 Task: Send an urgent email to Shubham Jain with the message 'This is an urgent task'.
Action: Mouse moved to (17, 138)
Screenshot: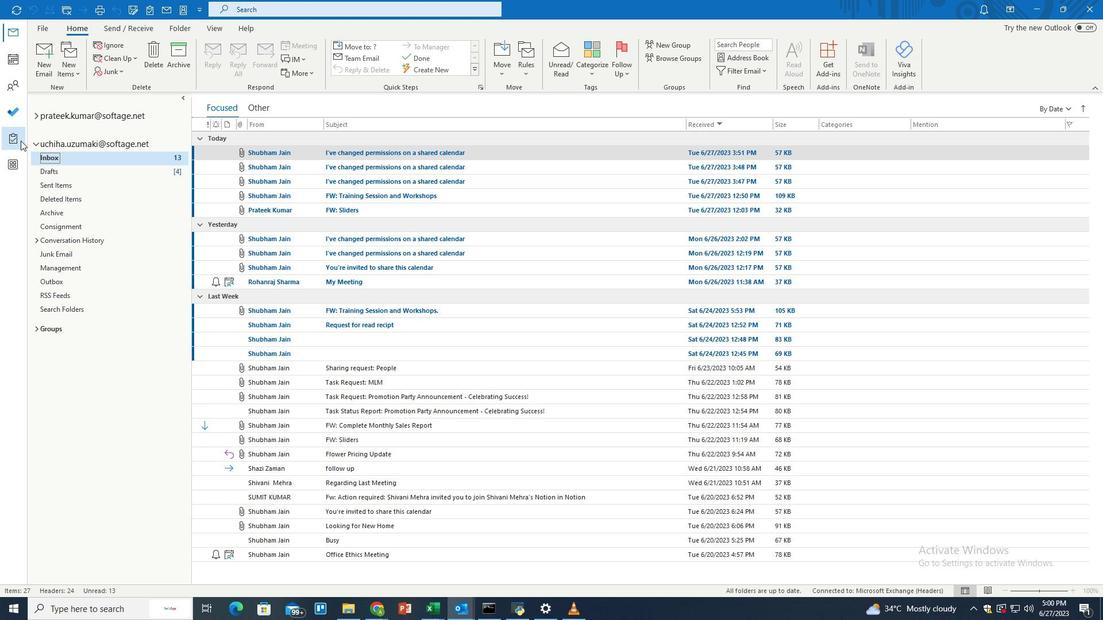 
Action: Mouse pressed left at (17, 138)
Screenshot: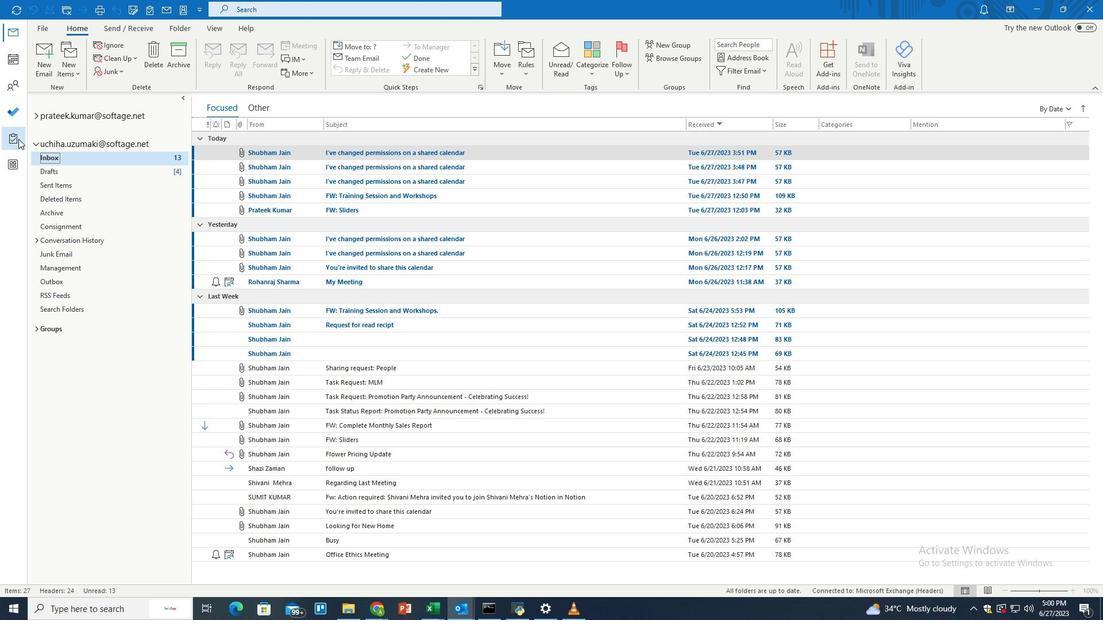
Action: Mouse moved to (279, 521)
Screenshot: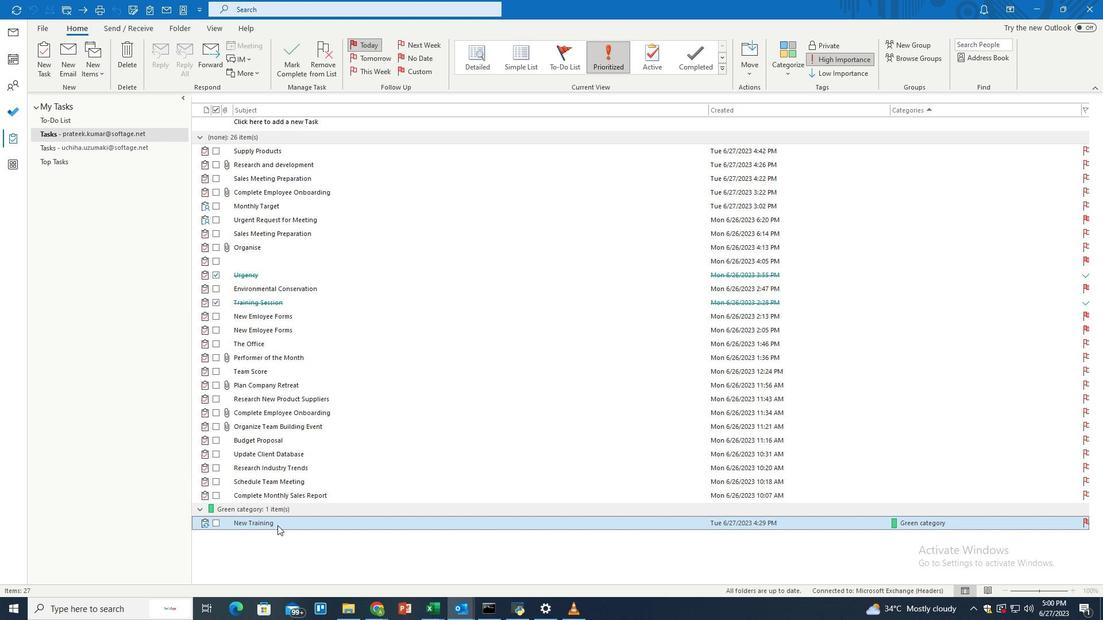 
Action: Mouse pressed left at (279, 521)
Screenshot: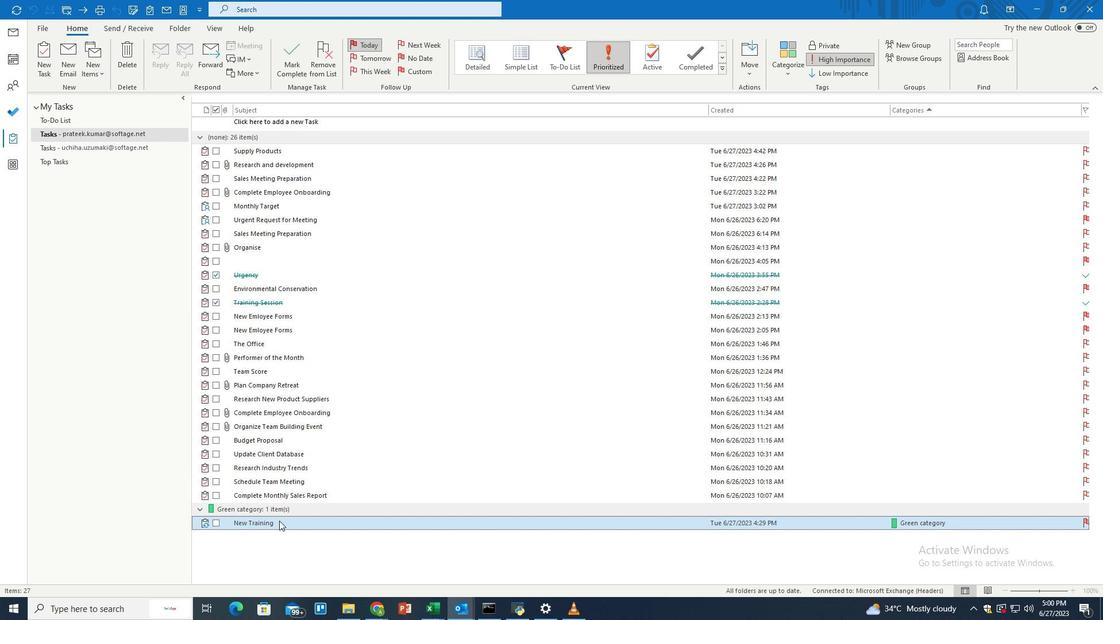 
Action: Key pressed ctrl+C
Screenshot: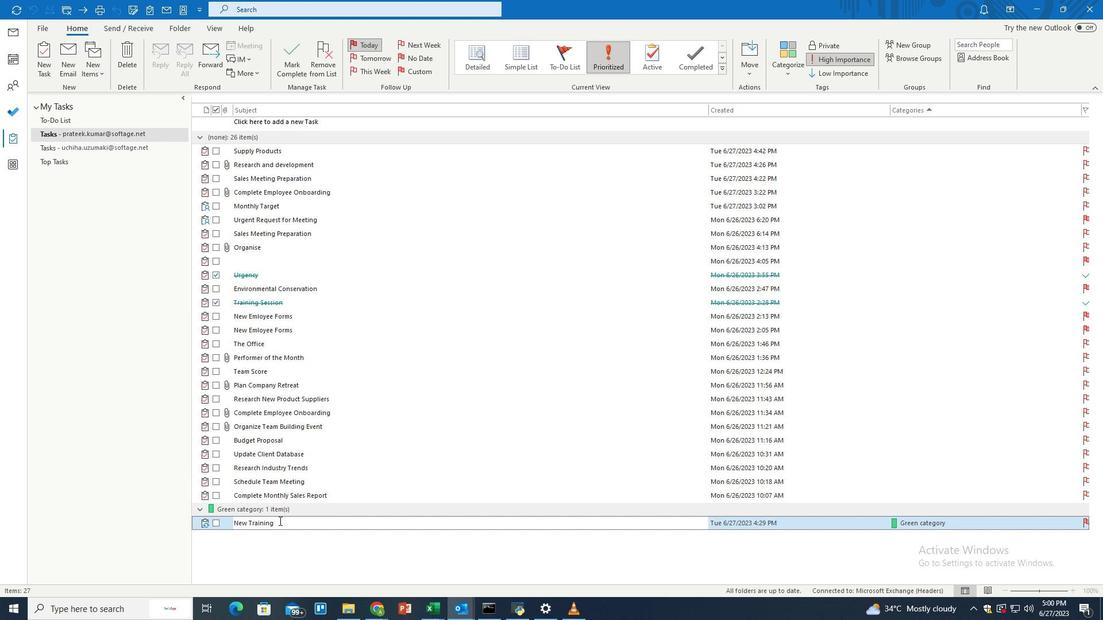 
Action: Mouse moved to (6, 34)
Screenshot: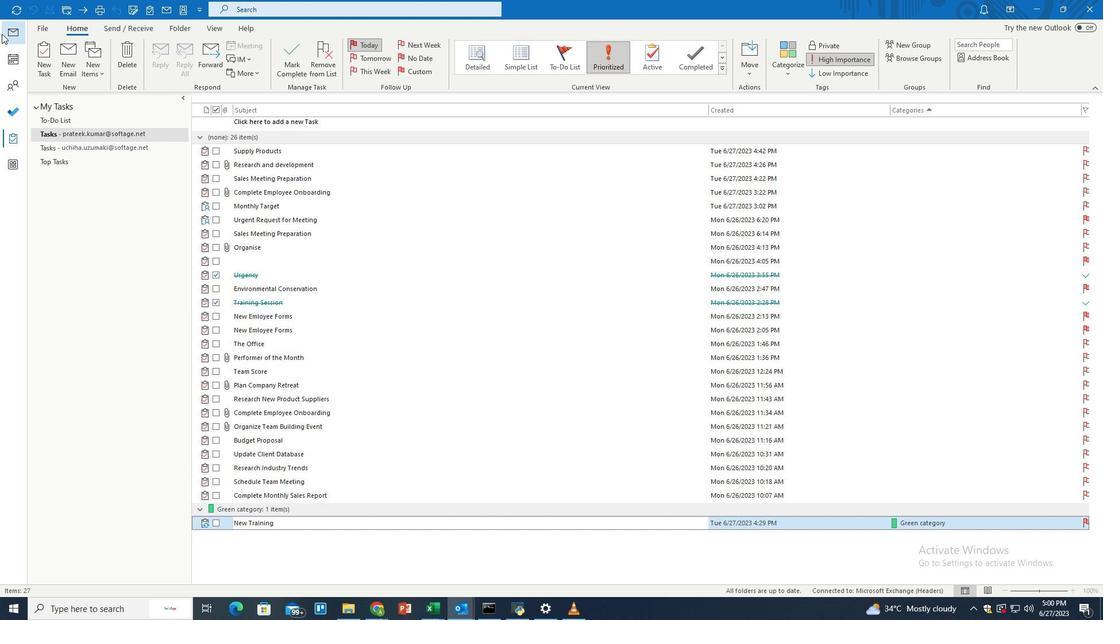 
Action: Mouse pressed left at (6, 34)
Screenshot: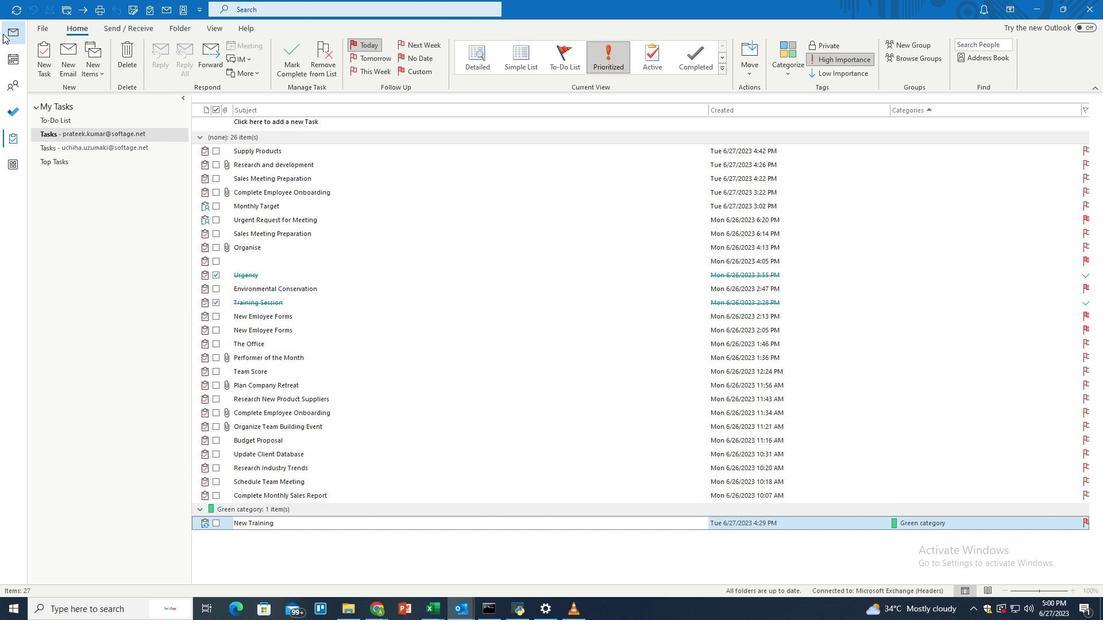 
Action: Mouse moved to (50, 54)
Screenshot: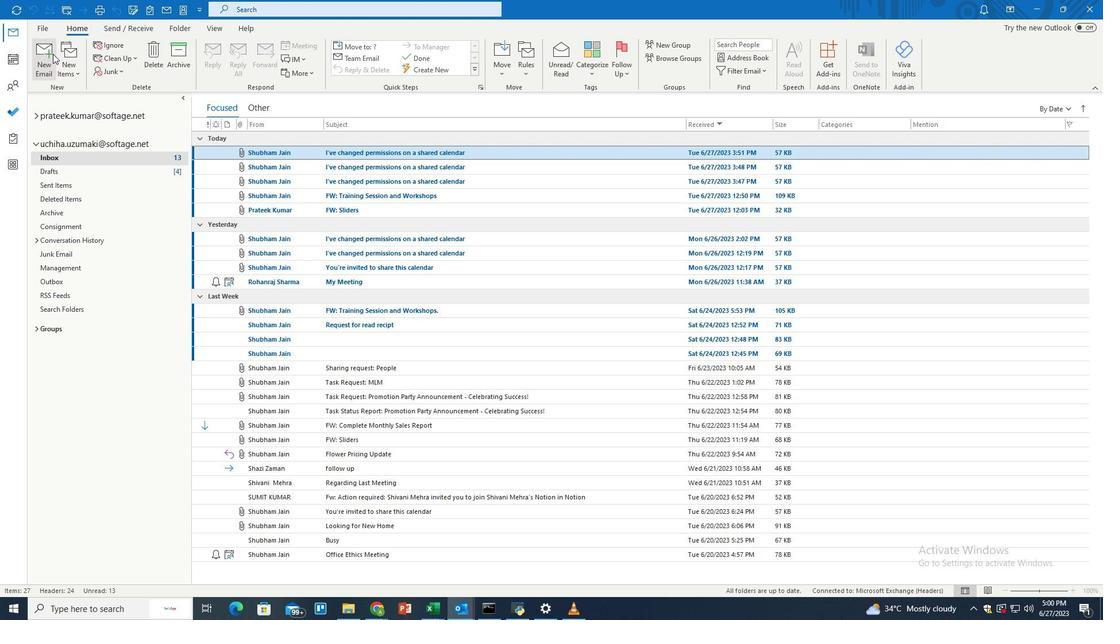 
Action: Mouse pressed left at (50, 54)
Screenshot: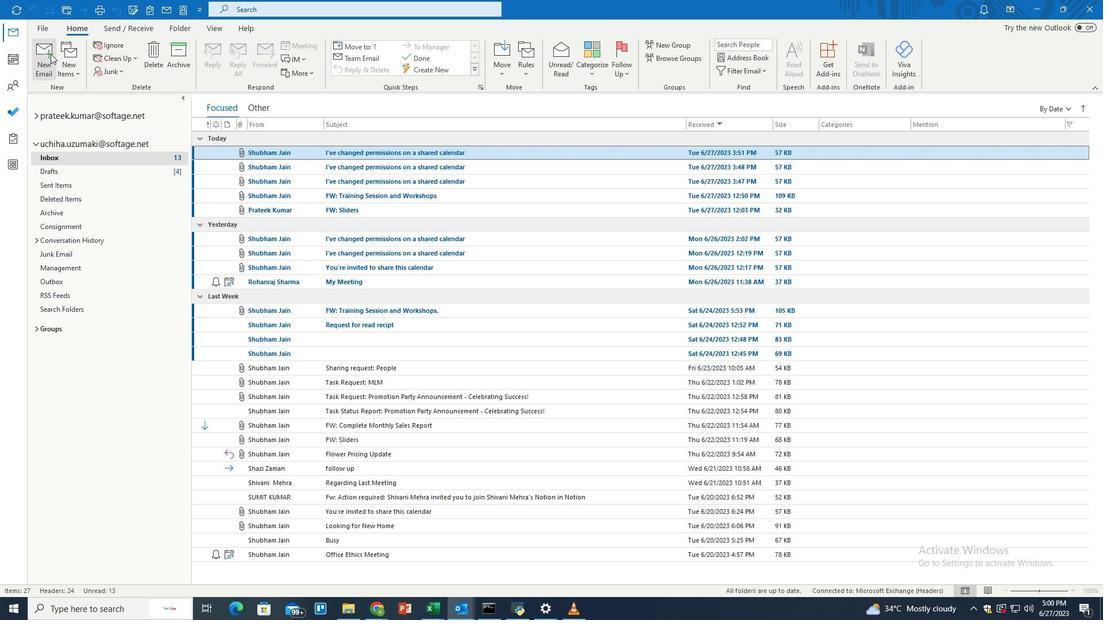 
Action: Mouse moved to (48, 54)
Screenshot: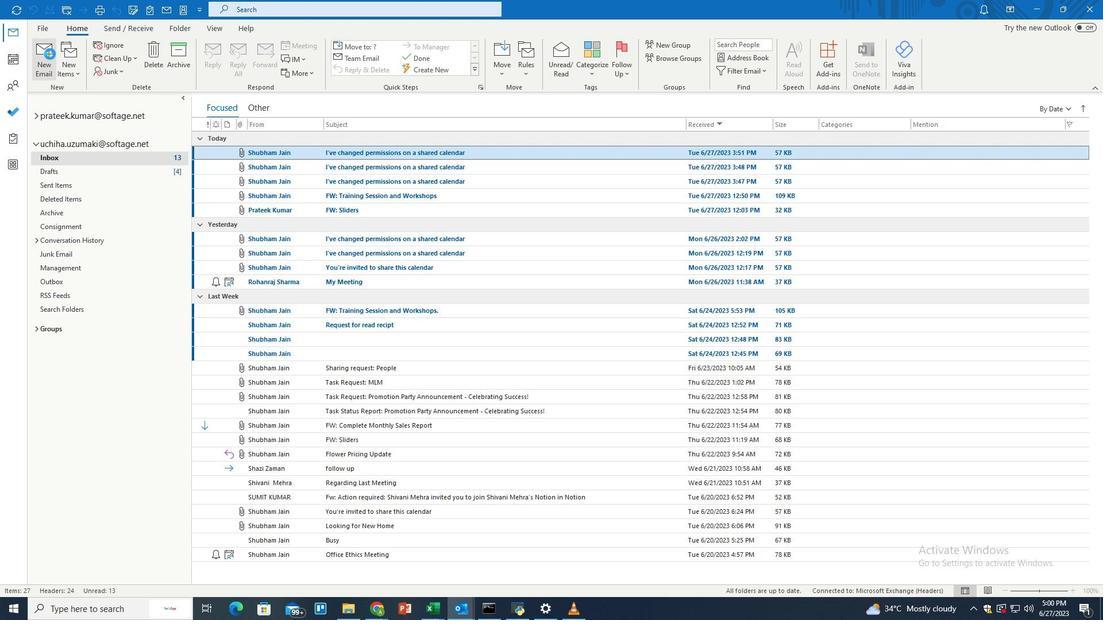
Action: Mouse pressed left at (48, 54)
Screenshot: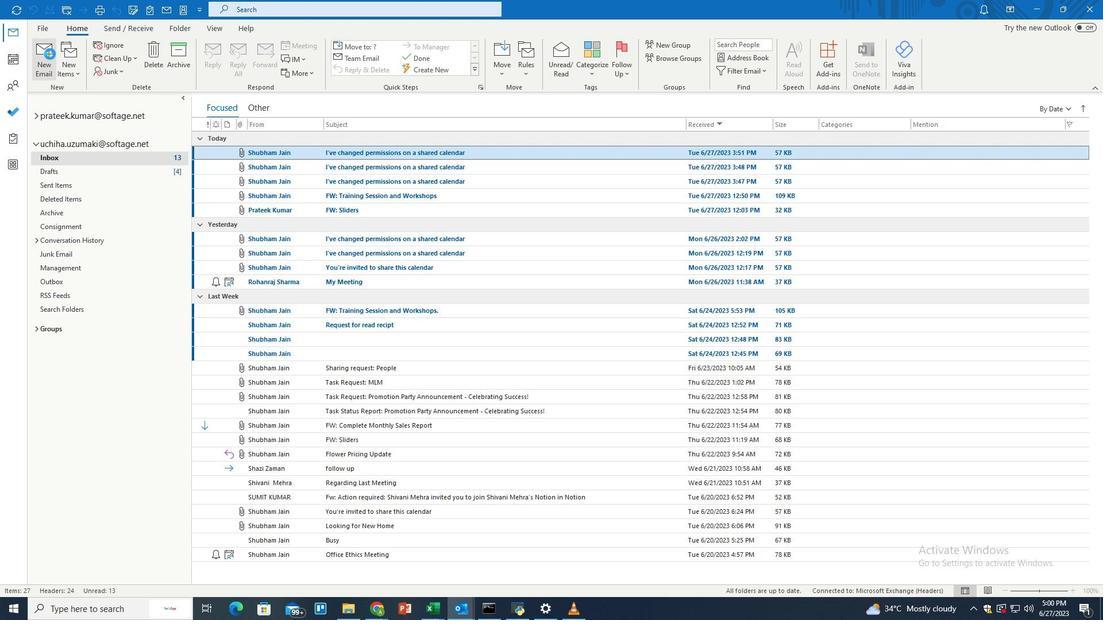 
Action: Mouse moved to (158, 136)
Screenshot: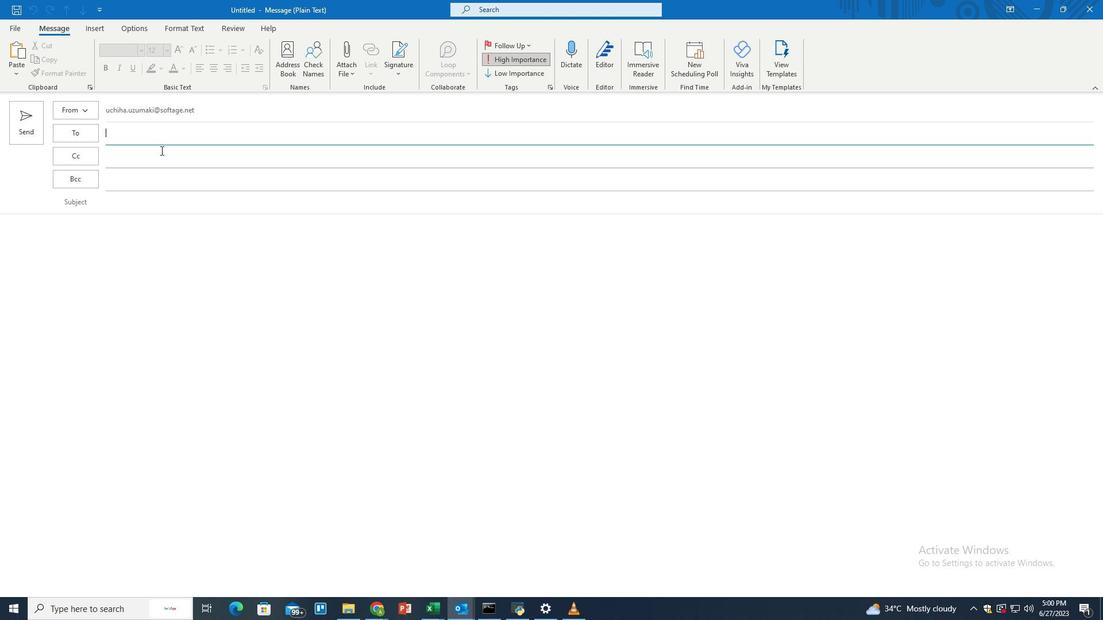 
Action: Key pressed <Key.shift>Sh
Screenshot: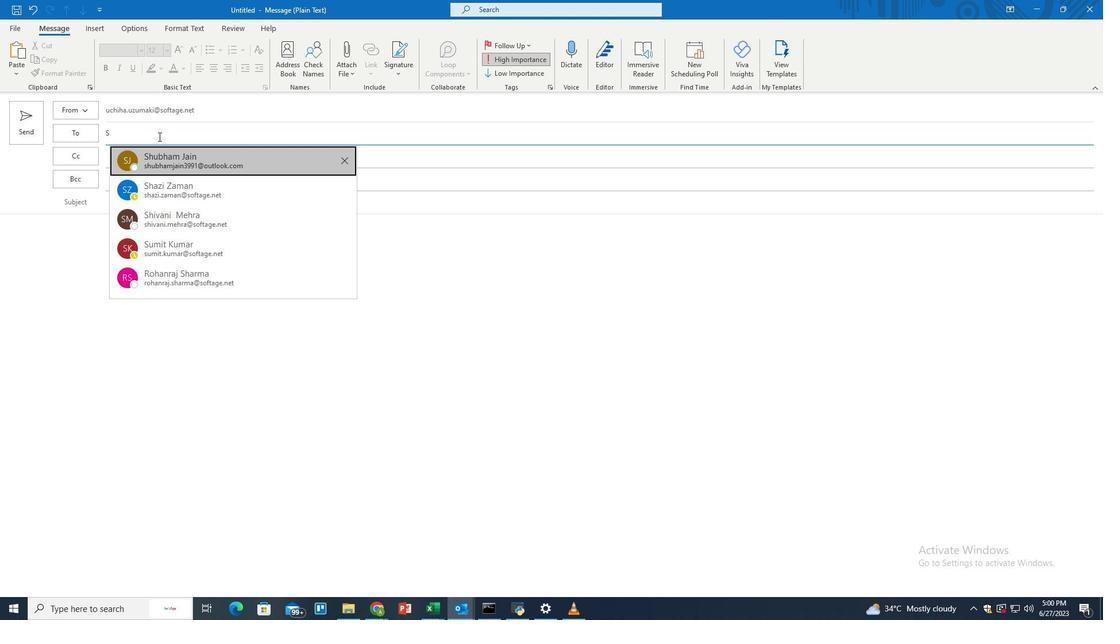 
Action: Mouse moved to (181, 162)
Screenshot: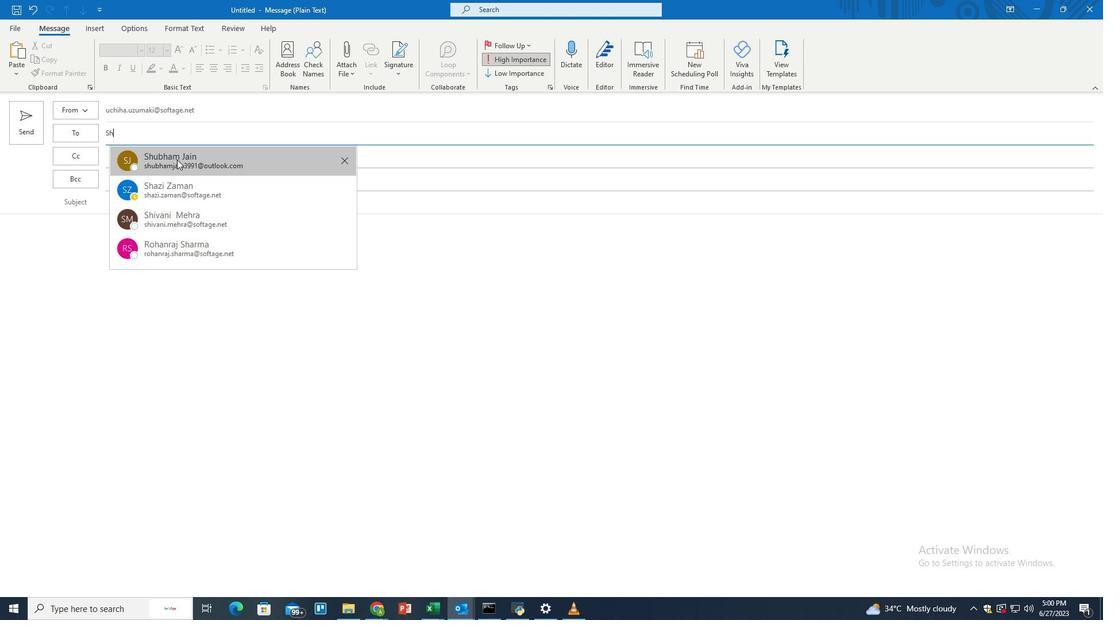 
Action: Mouse pressed left at (181, 162)
Screenshot: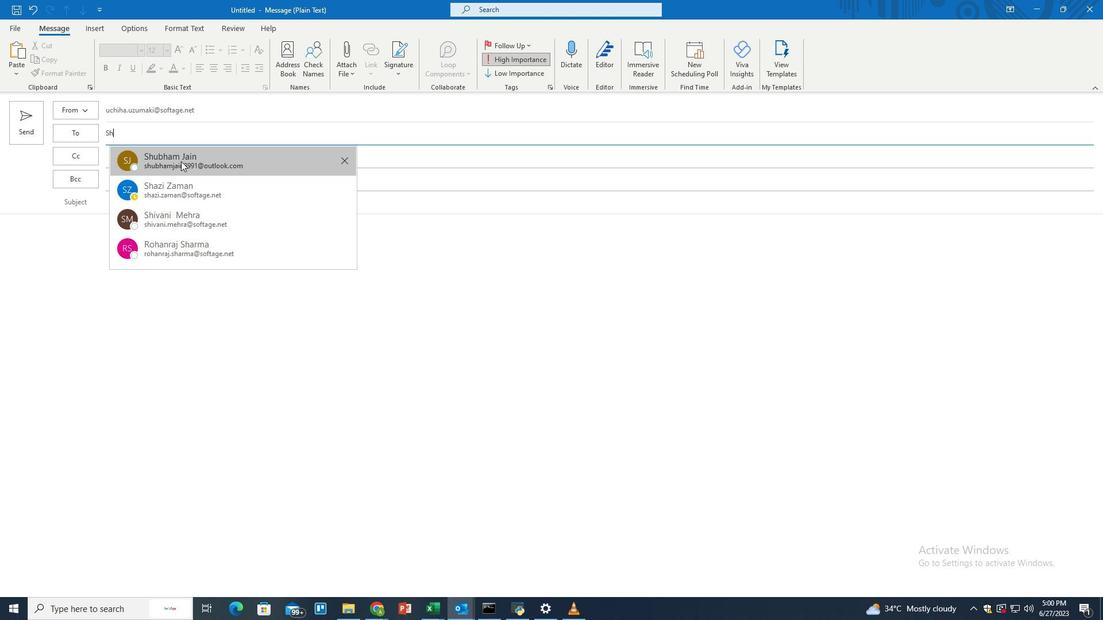 
Action: Mouse moved to (159, 254)
Screenshot: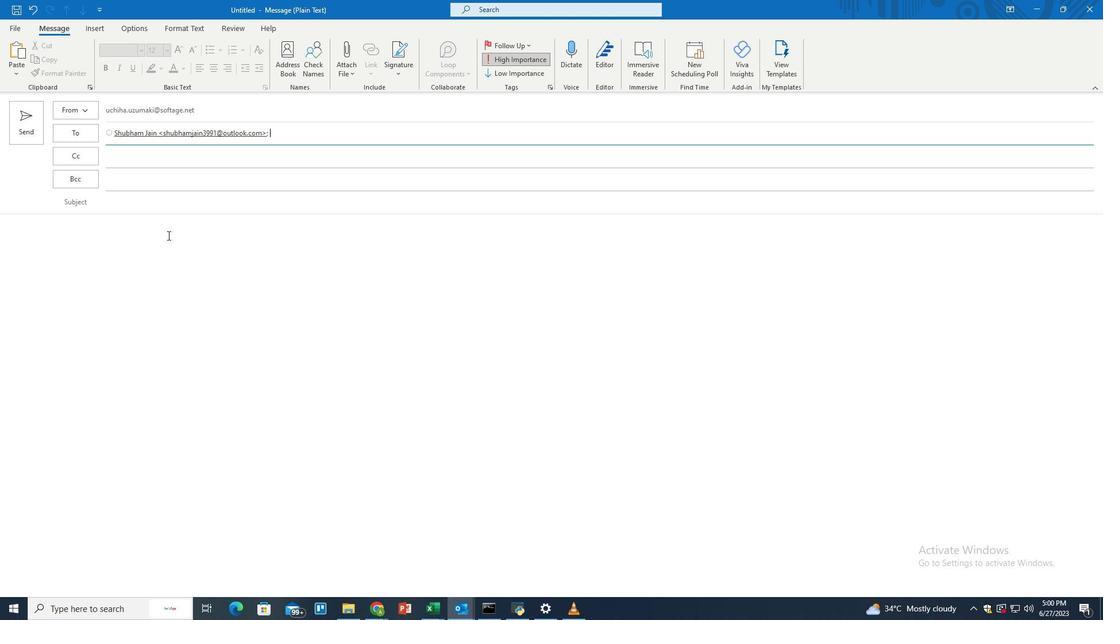 
Action: Mouse pressed left at (159, 254)
Screenshot: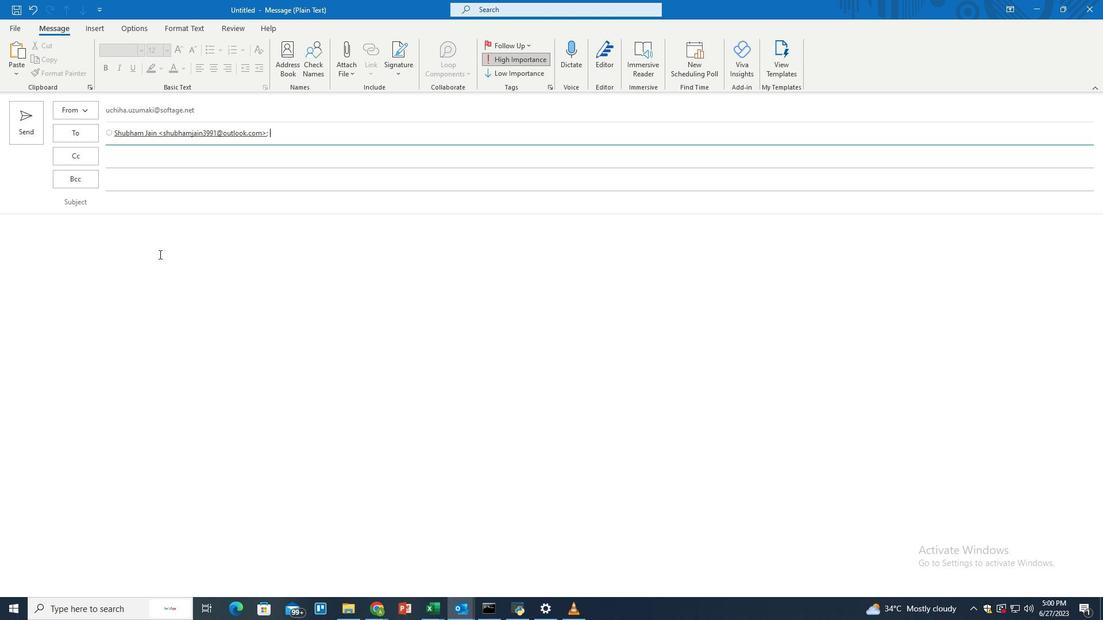 
Action: Key pressed ctrl+V
Screenshot: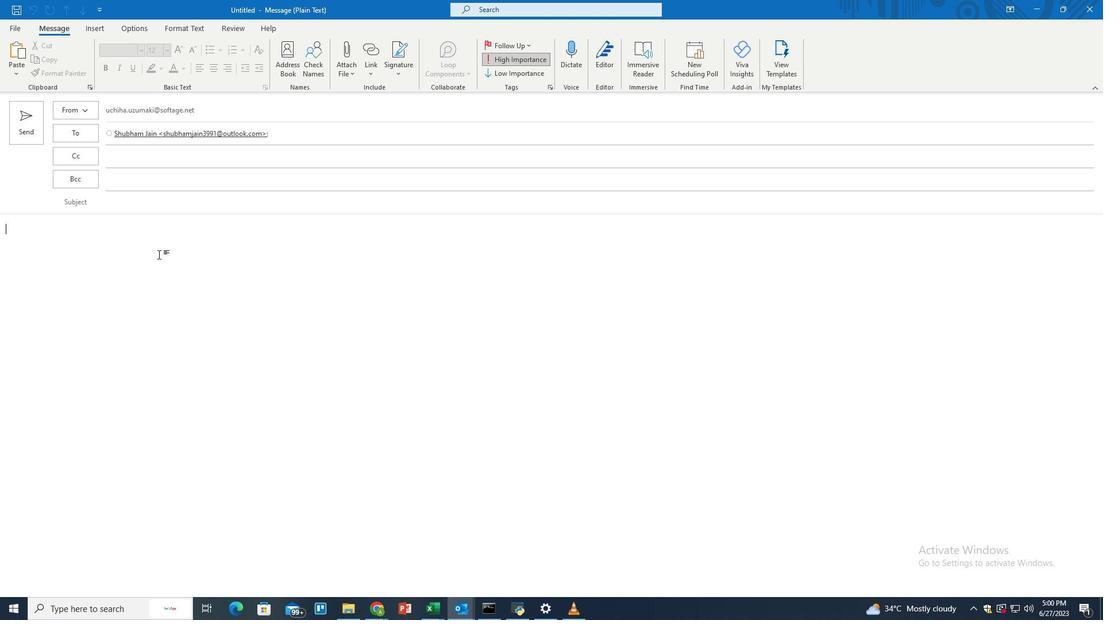 
Action: Mouse moved to (154, 261)
Screenshot: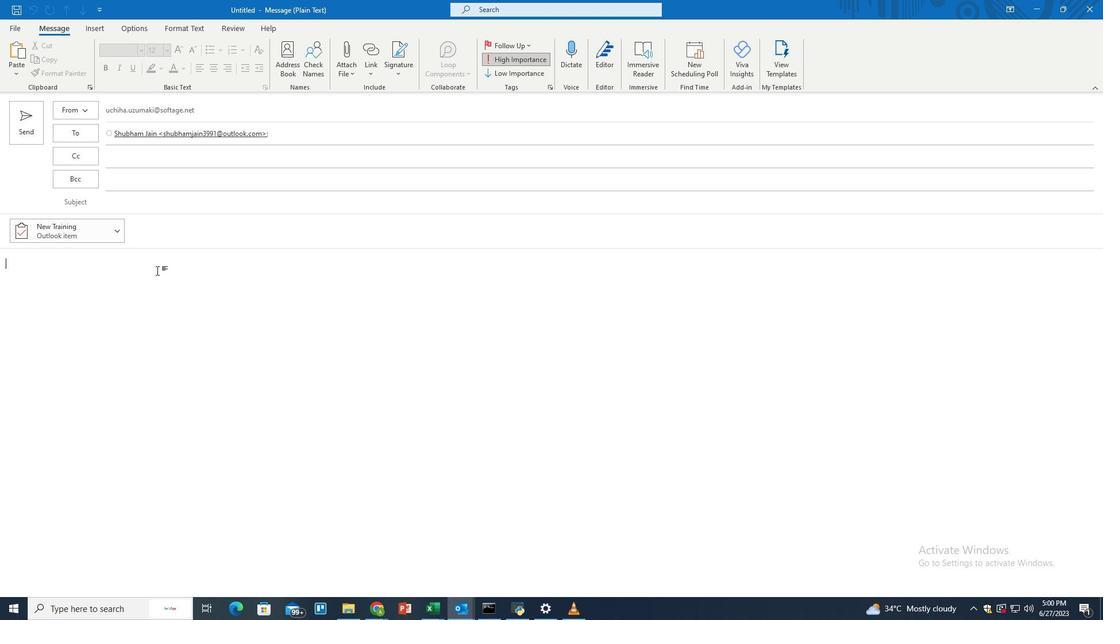
Action: Key pressed <Key.shift>This<Key.space>is<Key.space>an<Key.space>urgent<Key.space>task
Screenshot: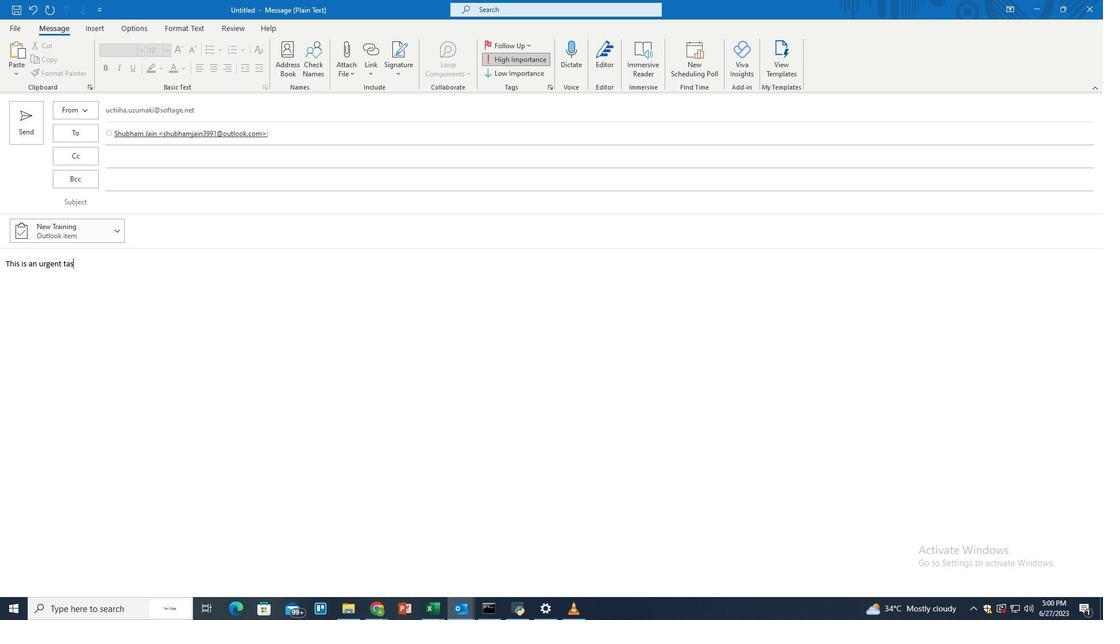
Action: Mouse moved to (29, 135)
Screenshot: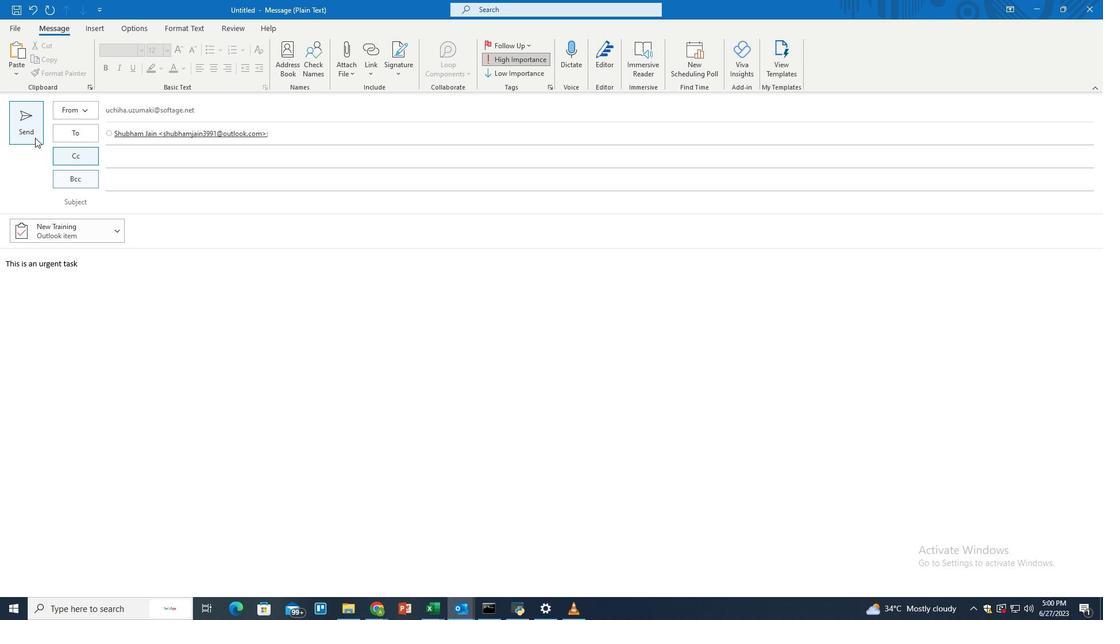 
Action: Mouse pressed left at (29, 135)
Screenshot: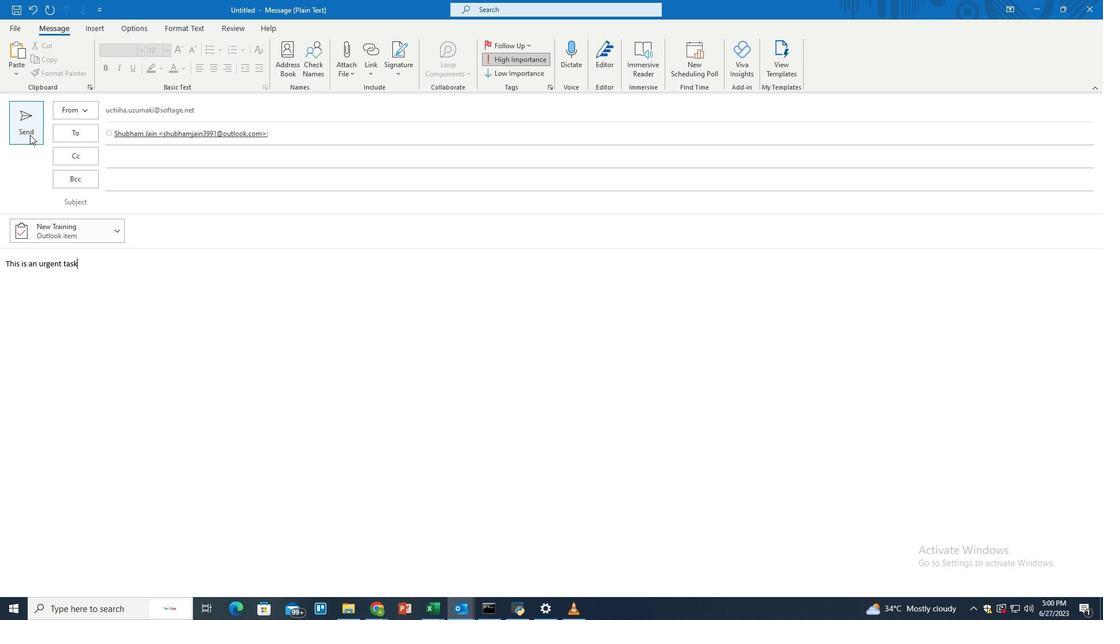 
Action: Mouse moved to (567, 320)
Screenshot: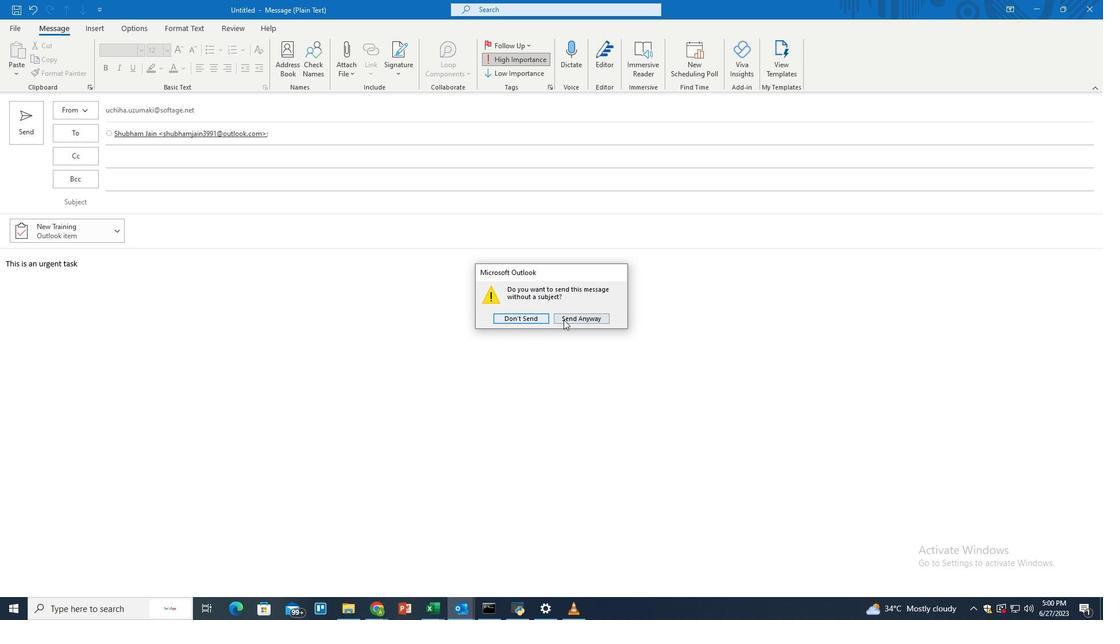 
Action: Mouse pressed left at (567, 320)
Screenshot: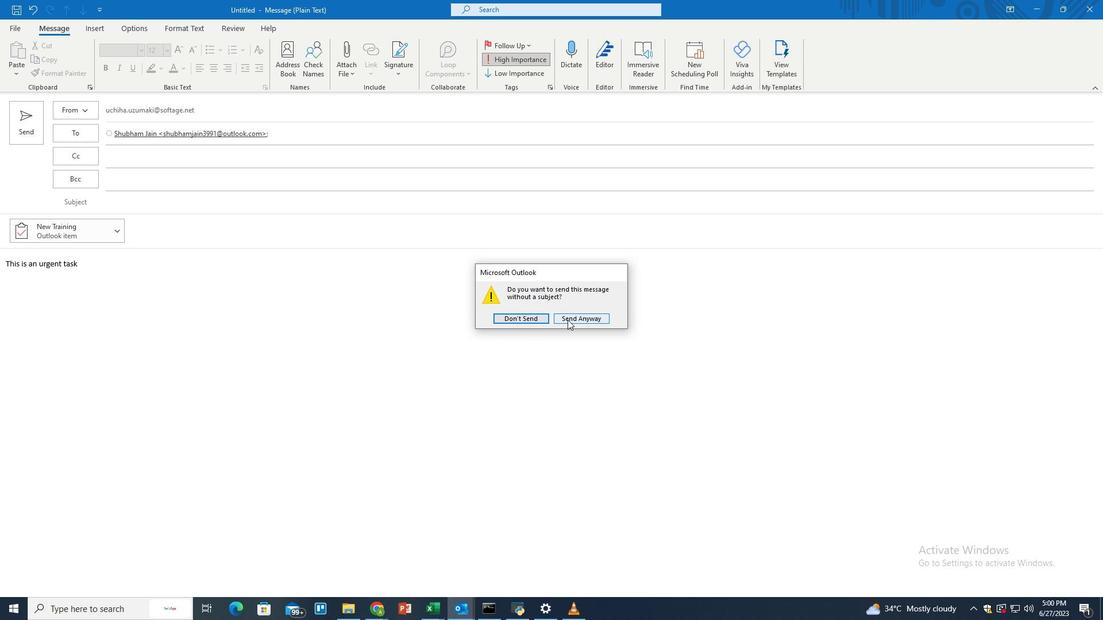 
Action: Mouse moved to (540, 339)
Screenshot: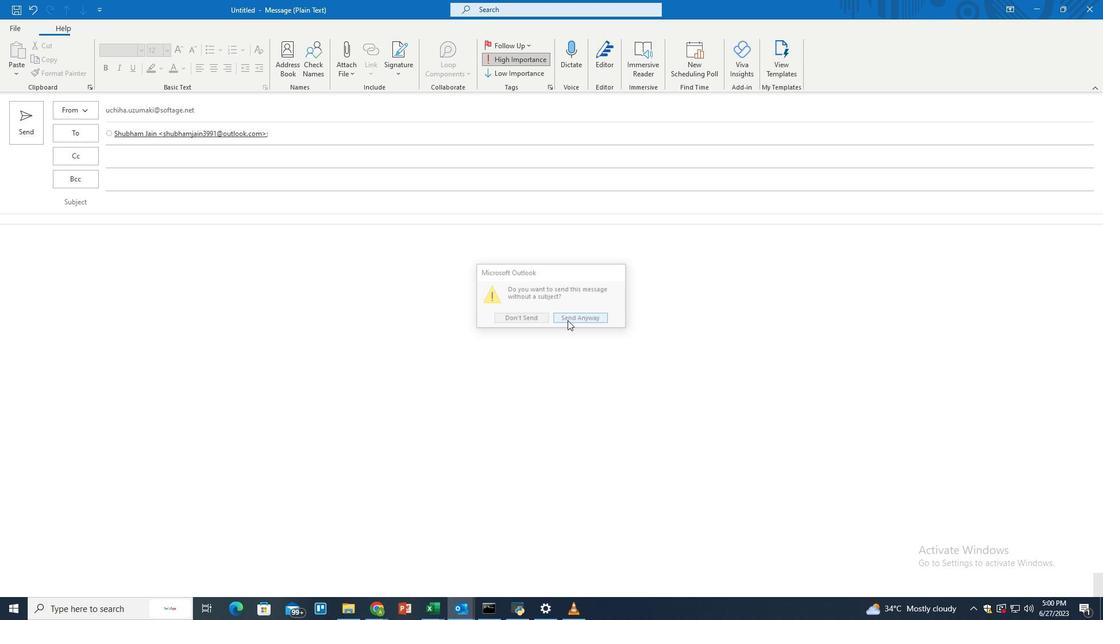 
